 Task: Add a condition where "Hours since assigned Is One hundred" in new tickets in your groups.
Action: Mouse moved to (134, 421)
Screenshot: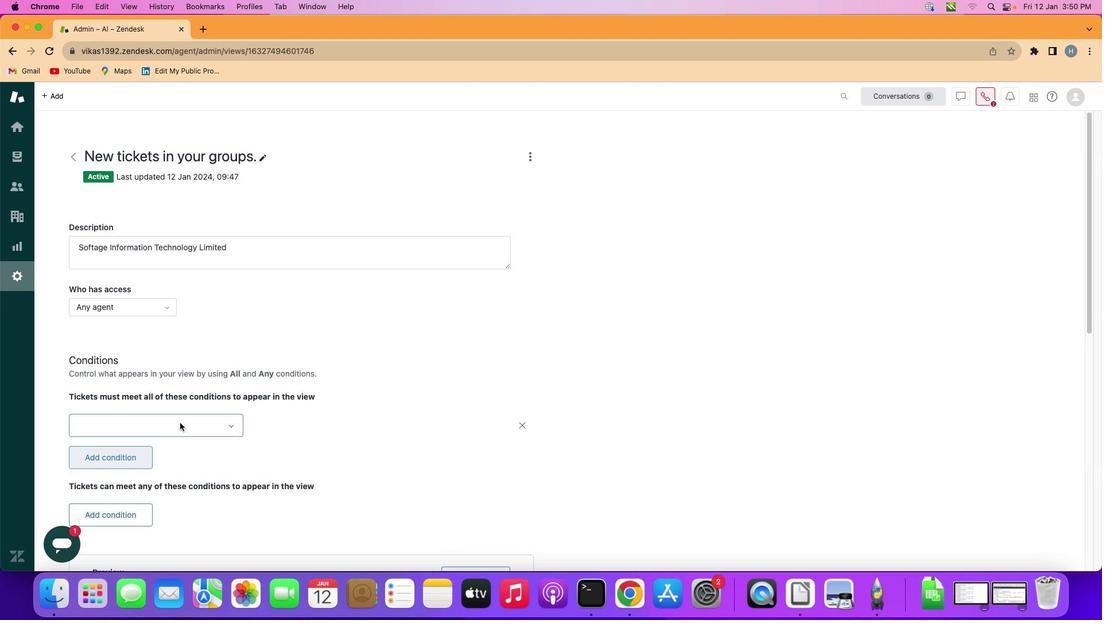 
Action: Mouse pressed left at (134, 421)
Screenshot: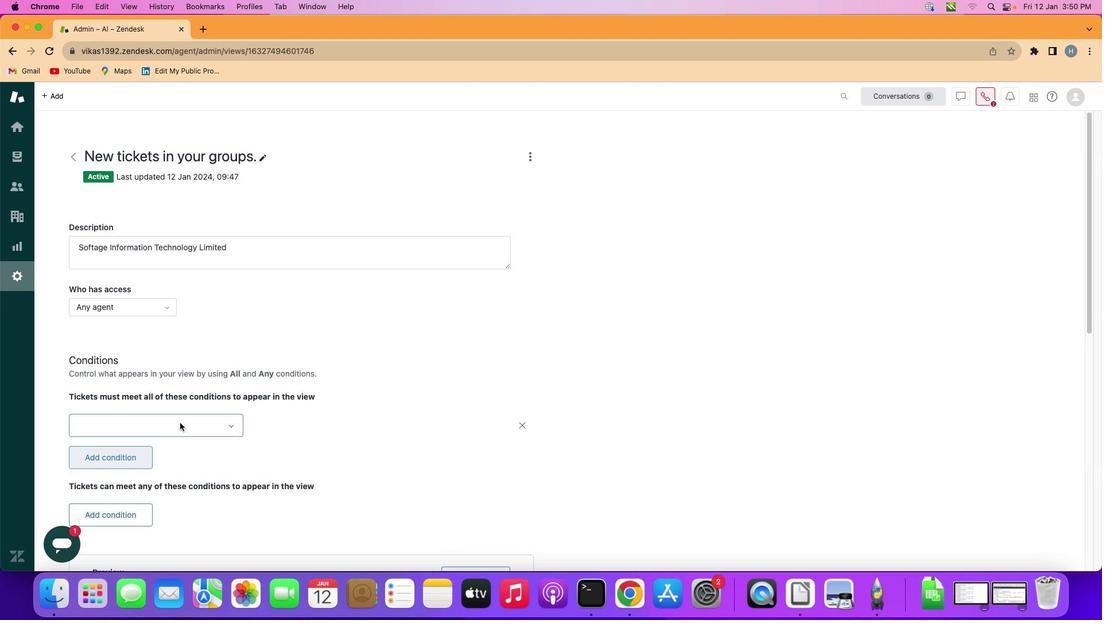 
Action: Mouse moved to (179, 423)
Screenshot: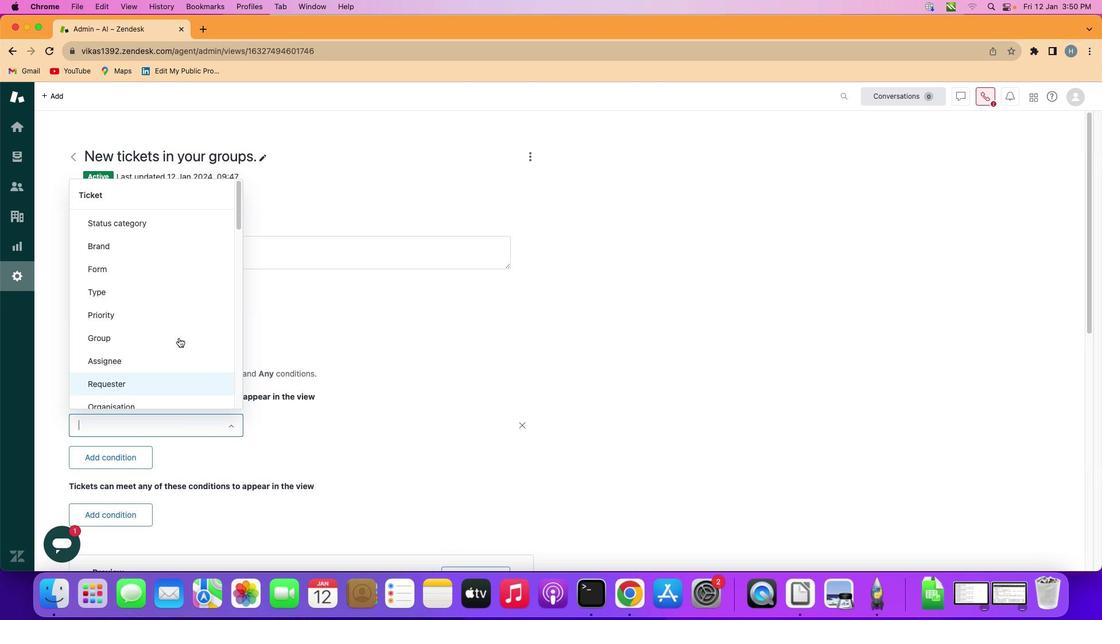 
Action: Mouse pressed left at (179, 423)
Screenshot: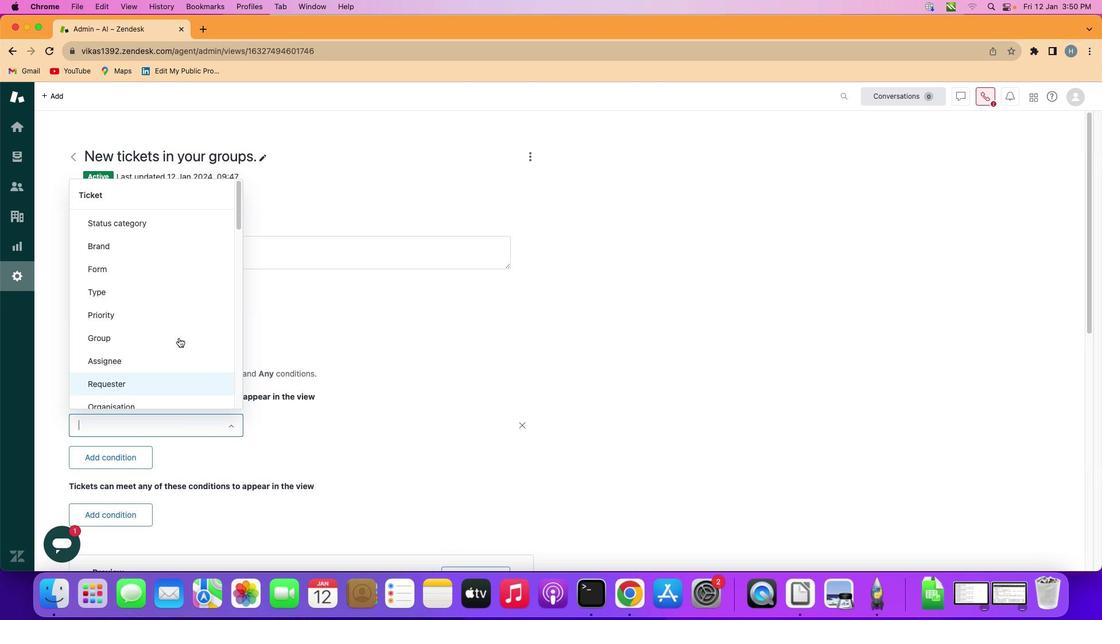 
Action: Mouse moved to (178, 302)
Screenshot: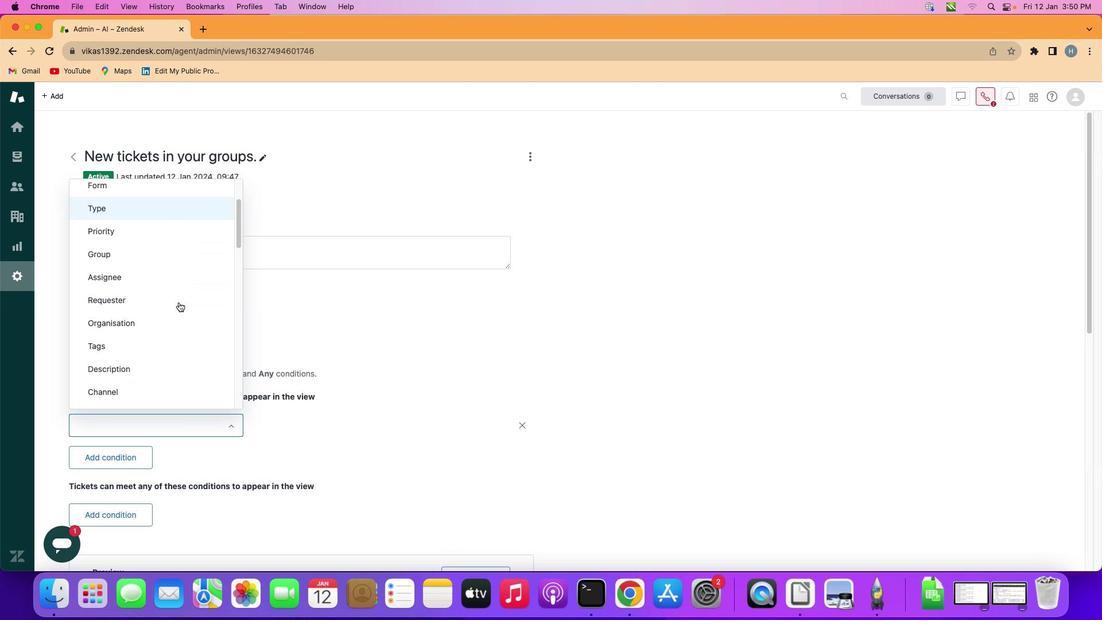 
Action: Mouse scrolled (178, 302) with delta (0, 0)
Screenshot: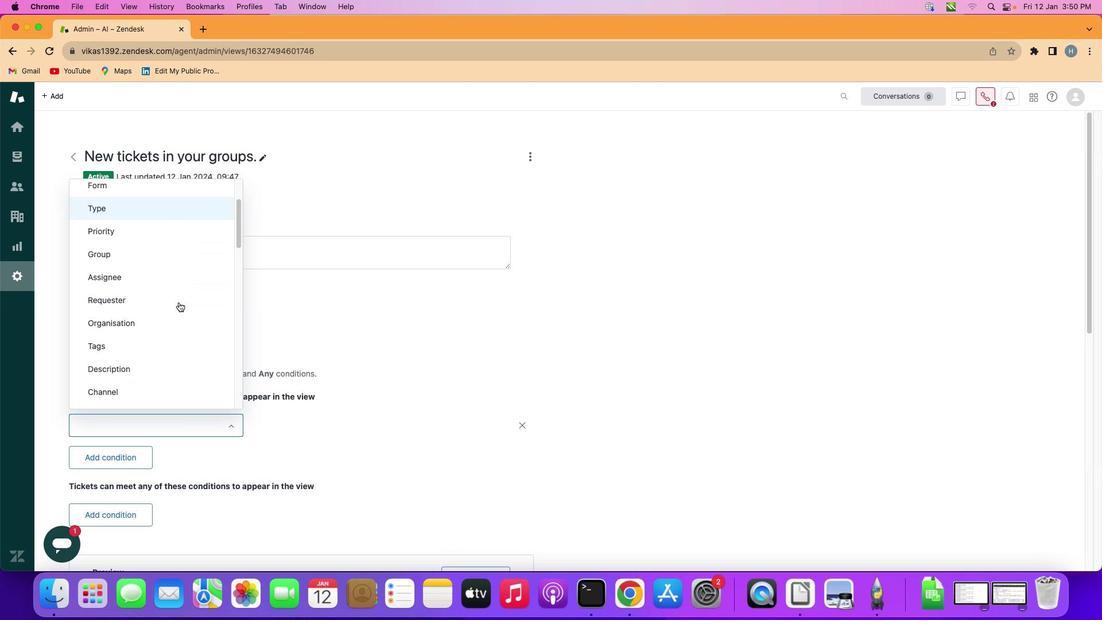 
Action: Mouse scrolled (178, 302) with delta (0, 0)
Screenshot: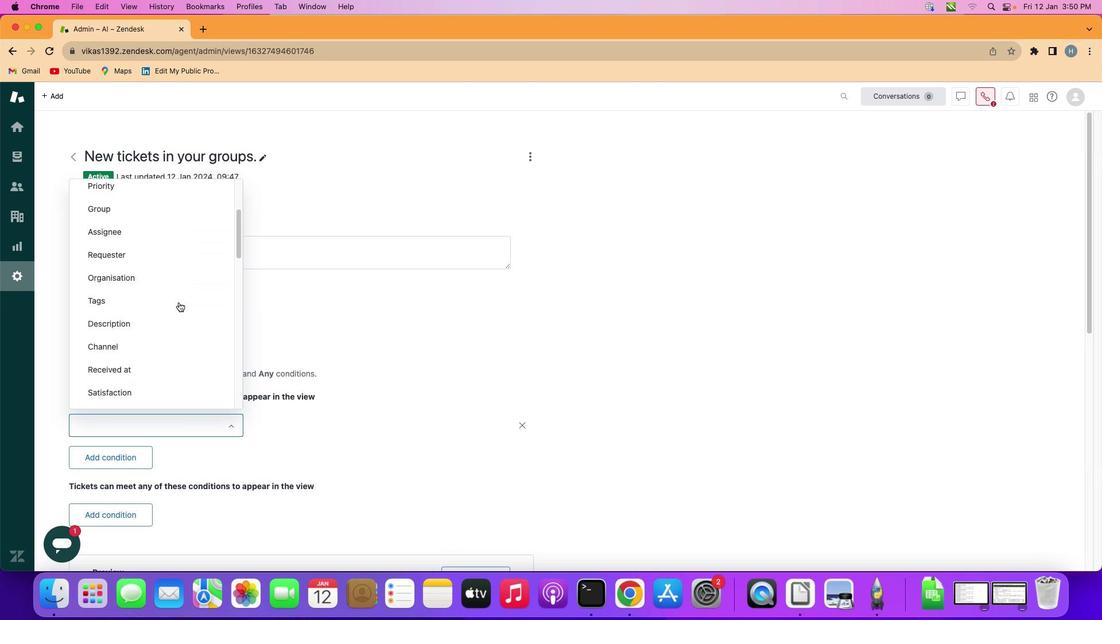 
Action: Mouse scrolled (178, 302) with delta (0, 0)
Screenshot: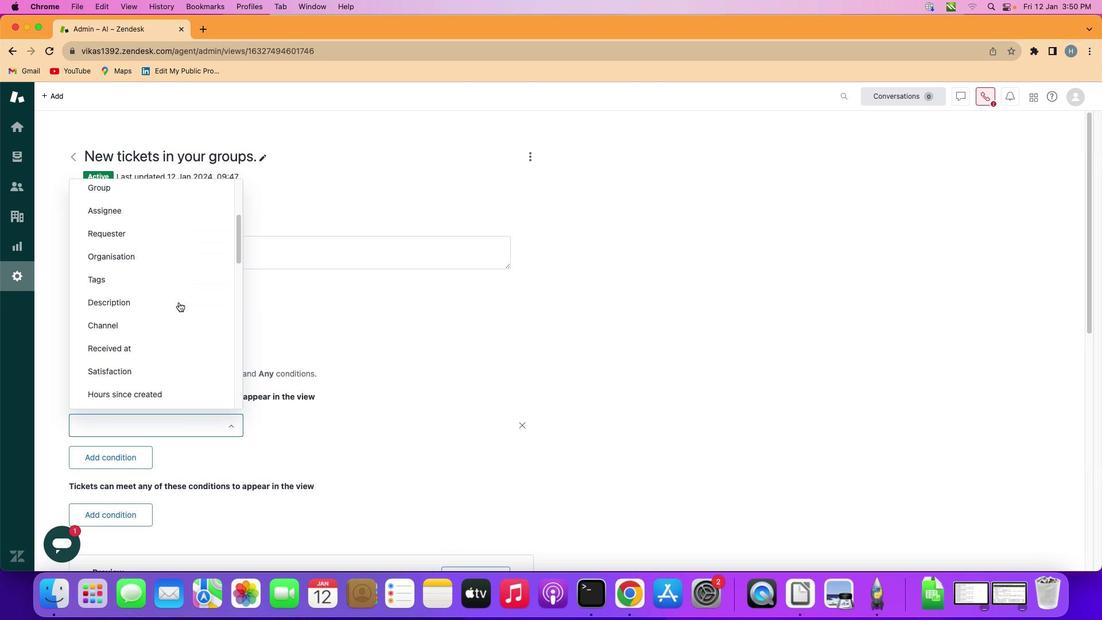 
Action: Mouse scrolled (178, 302) with delta (0, 0)
Screenshot: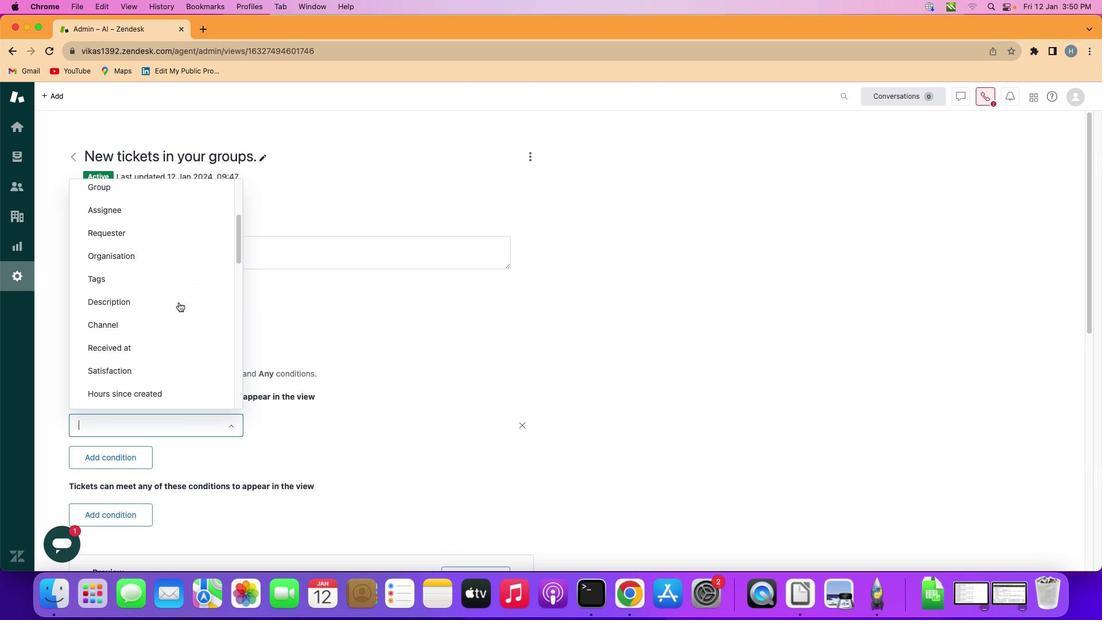 
Action: Mouse scrolled (178, 302) with delta (0, -1)
Screenshot: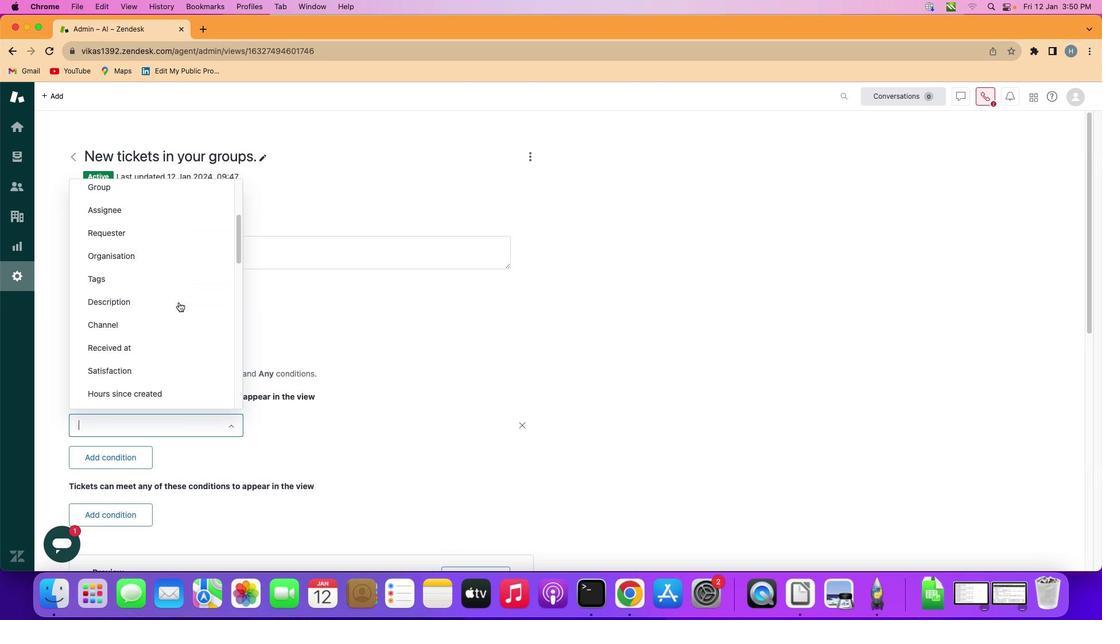 
Action: Mouse scrolled (178, 302) with delta (0, 0)
Screenshot: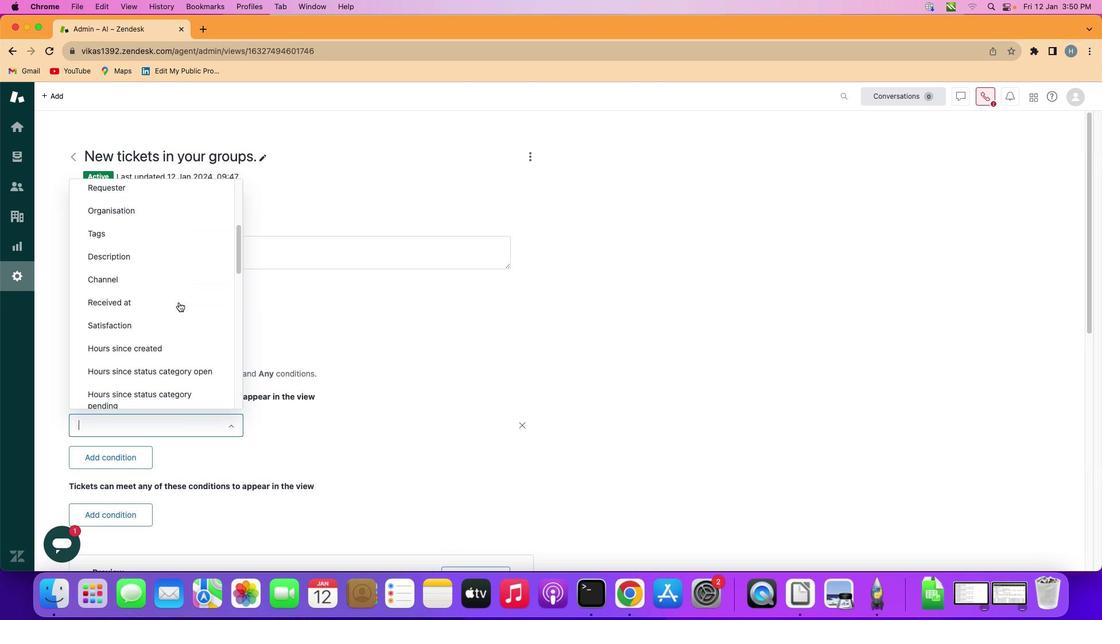 
Action: Mouse scrolled (178, 302) with delta (0, 0)
Screenshot: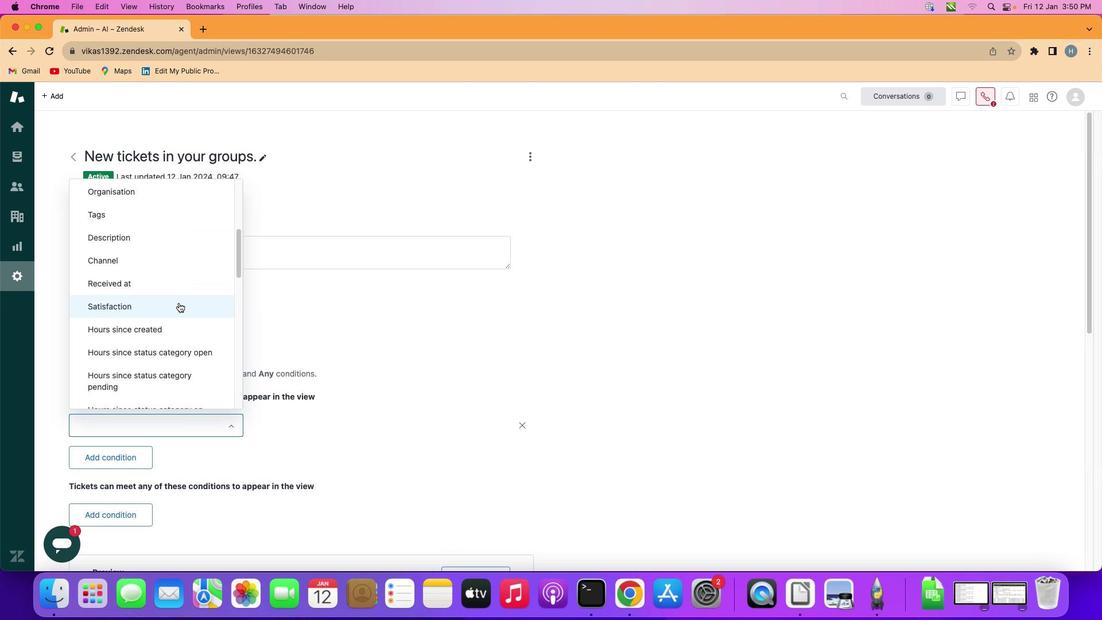 
Action: Mouse scrolled (178, 302) with delta (0, 0)
Screenshot: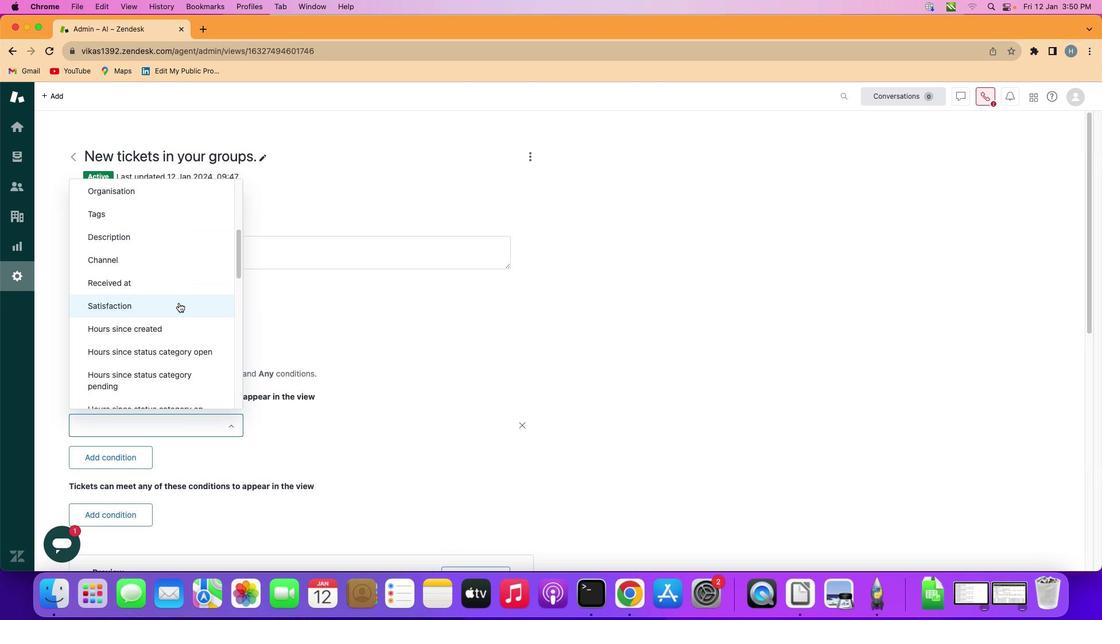 
Action: Mouse scrolled (178, 302) with delta (0, 0)
Screenshot: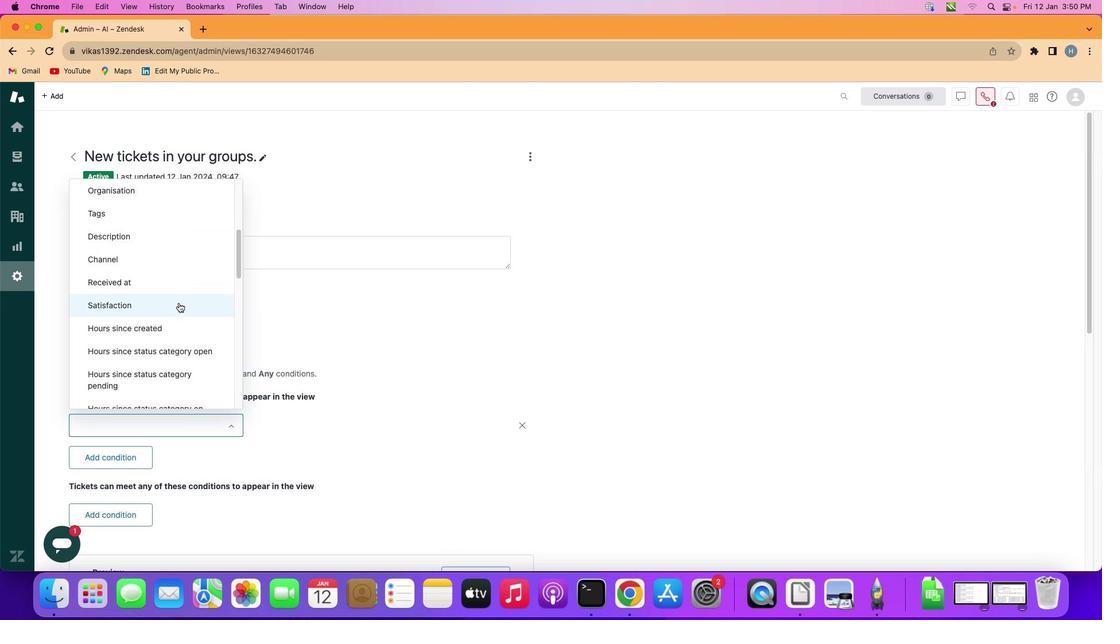 
Action: Mouse moved to (179, 303)
Screenshot: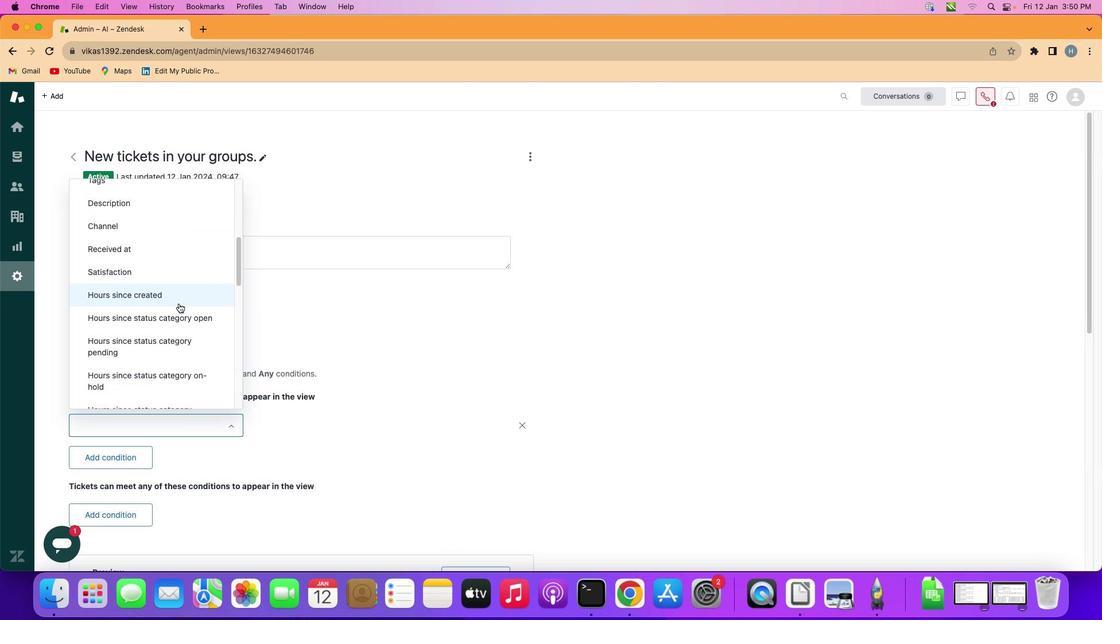 
Action: Mouse scrolled (179, 303) with delta (0, 0)
Screenshot: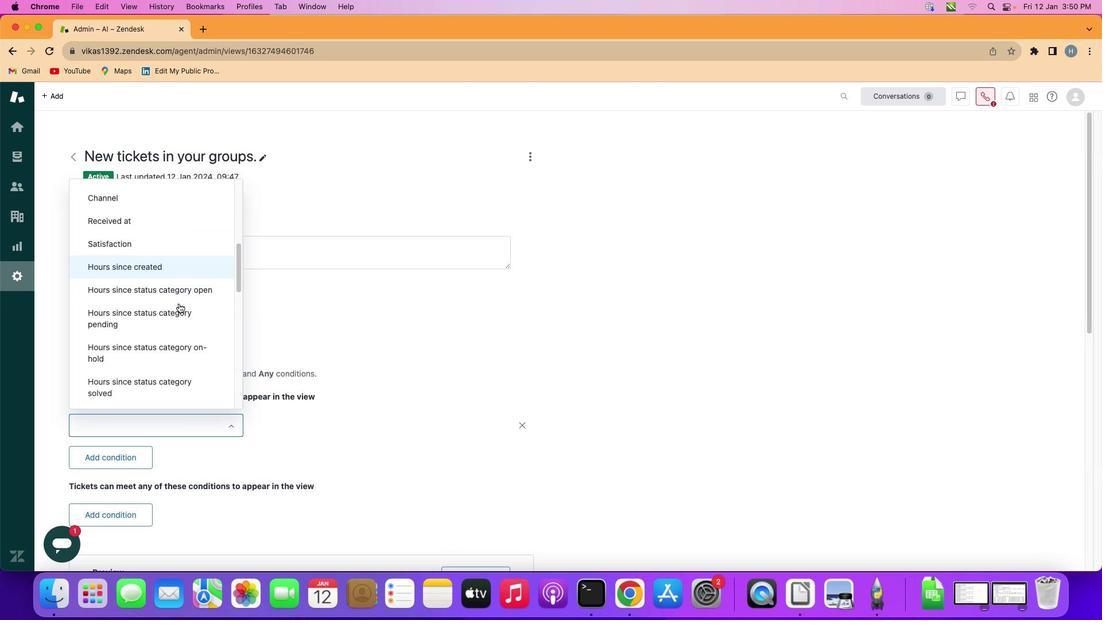 
Action: Mouse scrolled (179, 303) with delta (0, 0)
Screenshot: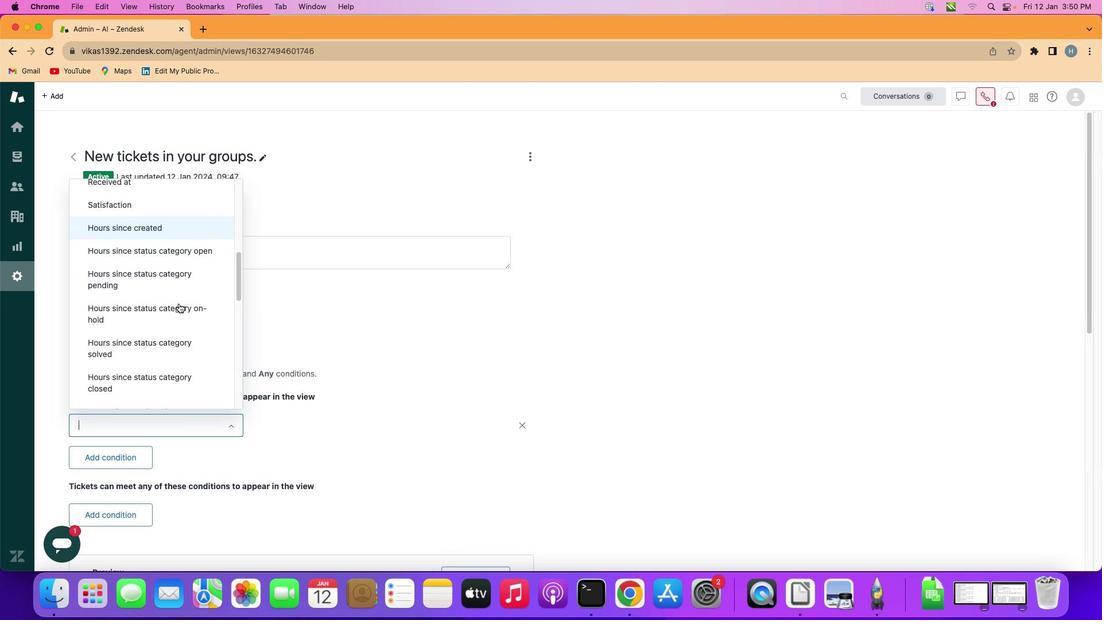 
Action: Mouse scrolled (179, 303) with delta (0, 0)
Screenshot: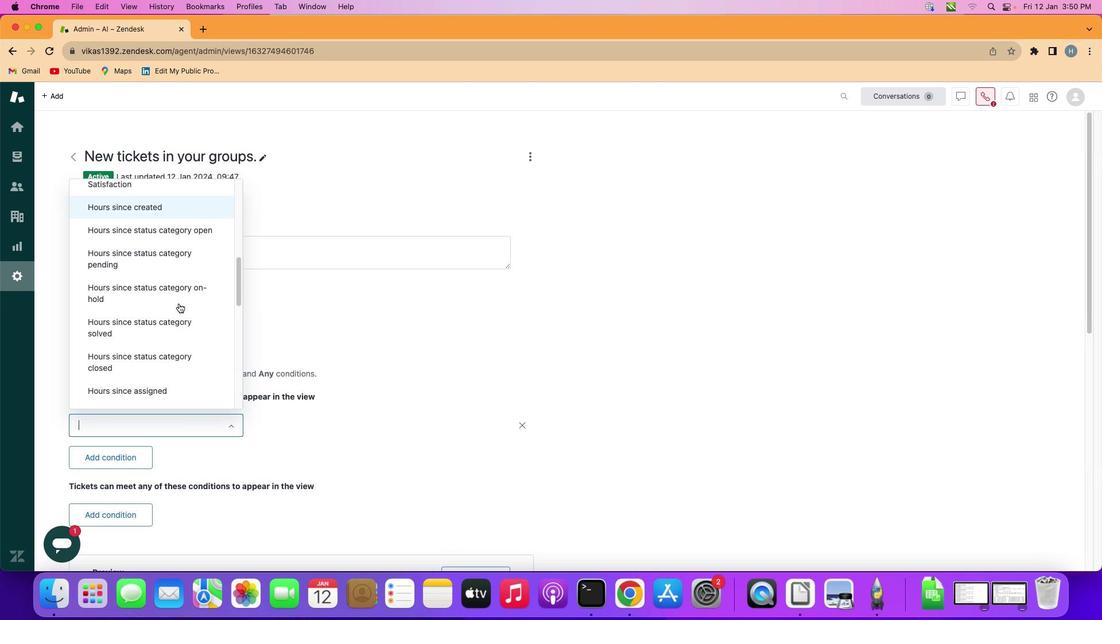 
Action: Mouse scrolled (179, 303) with delta (0, 0)
Screenshot: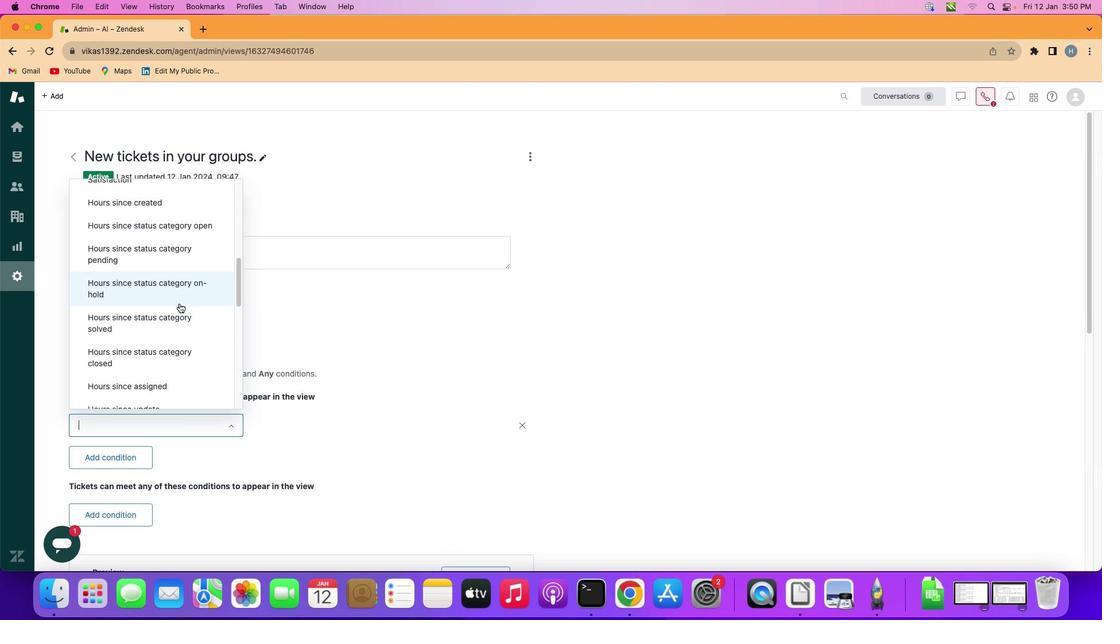 
Action: Mouse moved to (179, 303)
Screenshot: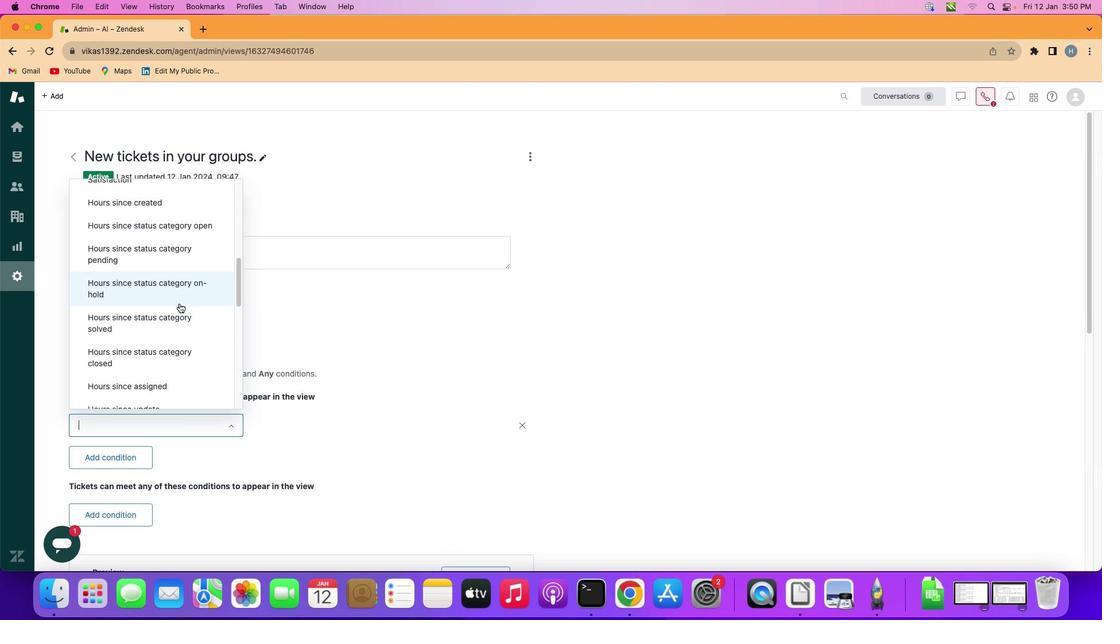 
Action: Mouse scrolled (179, 303) with delta (0, 0)
Screenshot: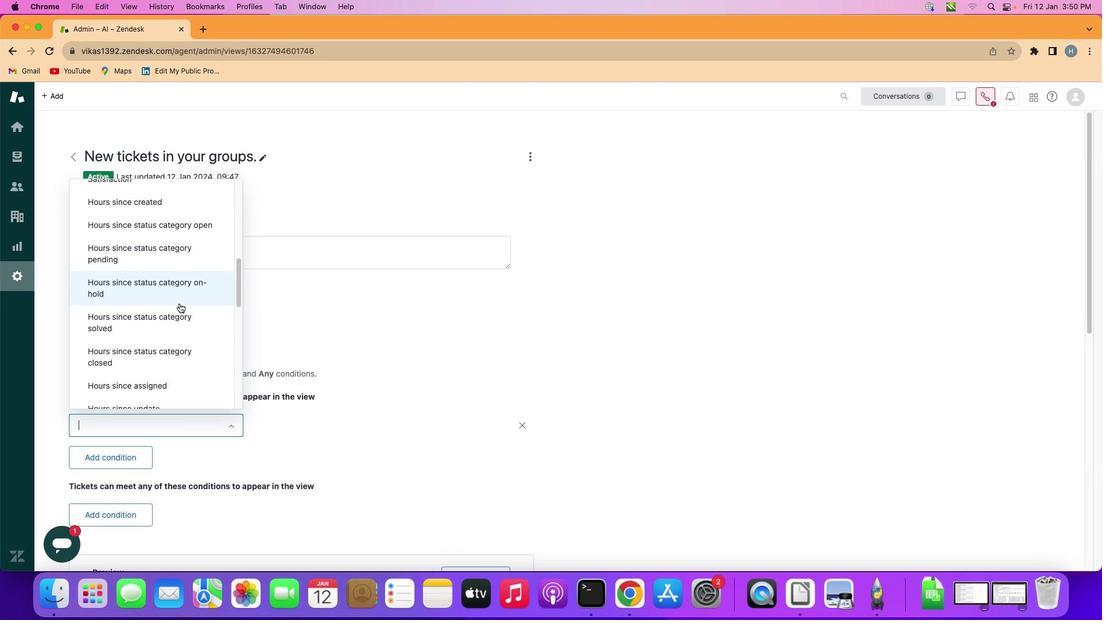 
Action: Mouse moved to (179, 303)
Screenshot: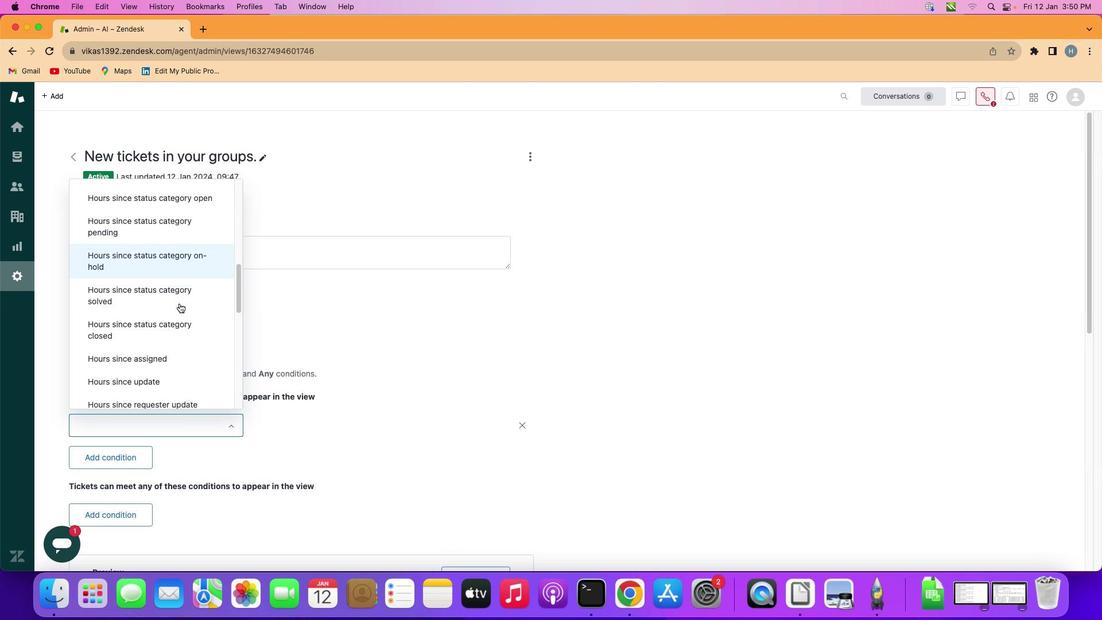 
Action: Mouse scrolled (179, 303) with delta (0, 0)
Screenshot: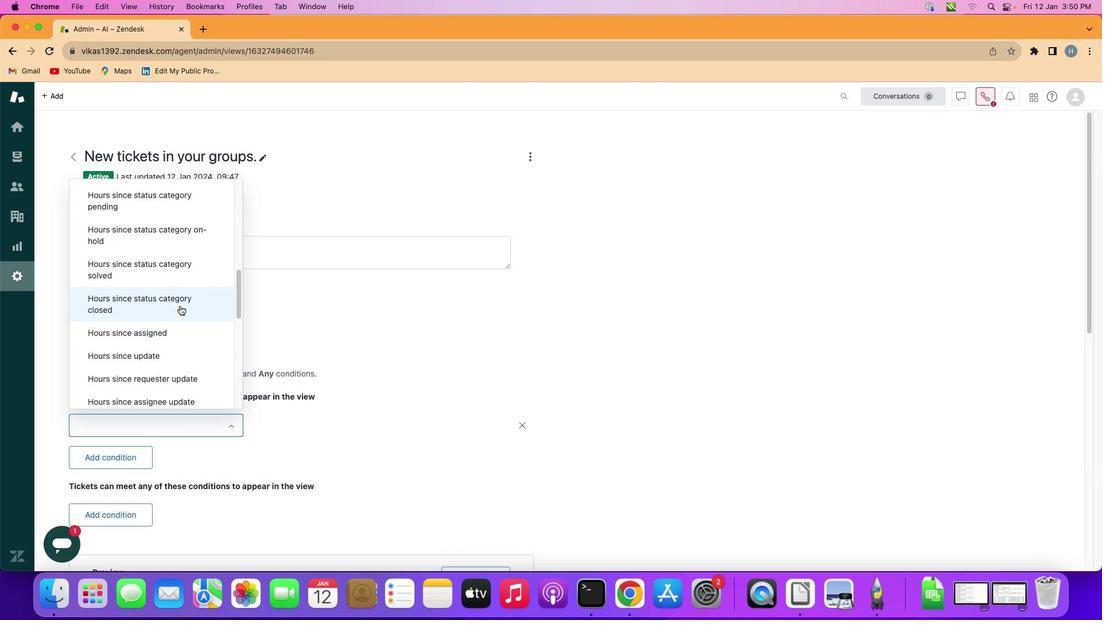 
Action: Mouse scrolled (179, 303) with delta (0, 0)
Screenshot: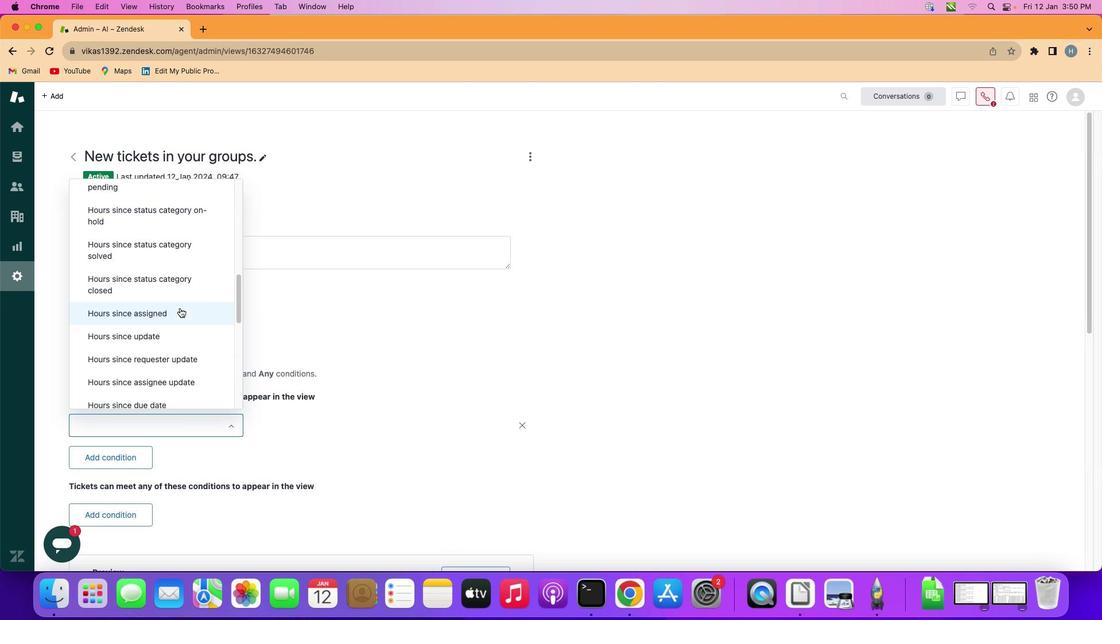 
Action: Mouse scrolled (179, 303) with delta (0, 0)
Screenshot: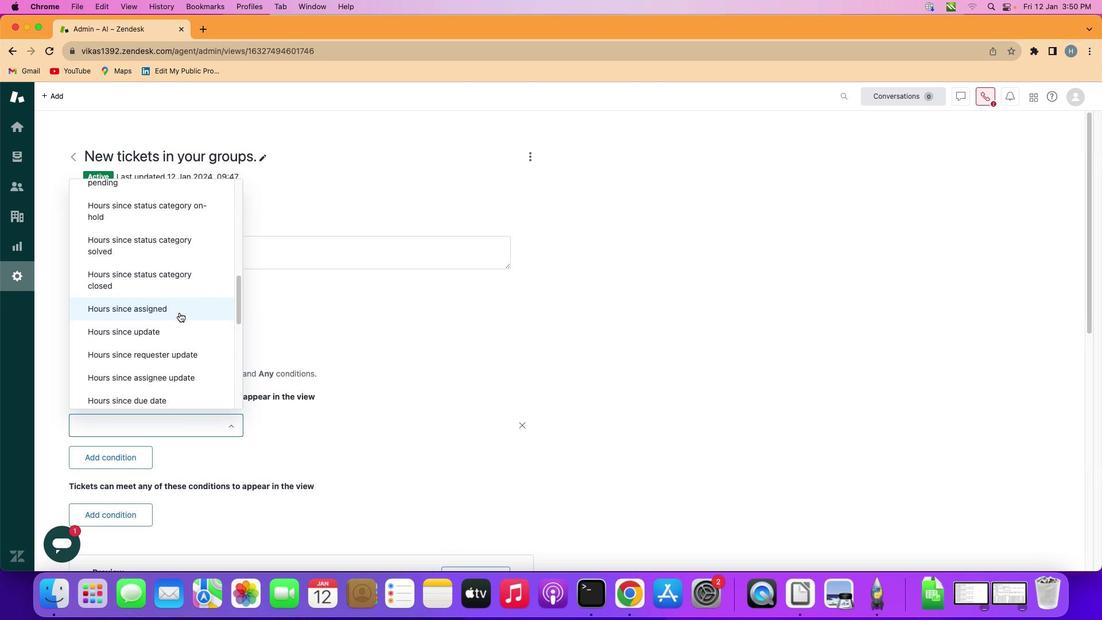 
Action: Mouse scrolled (179, 303) with delta (0, 0)
Screenshot: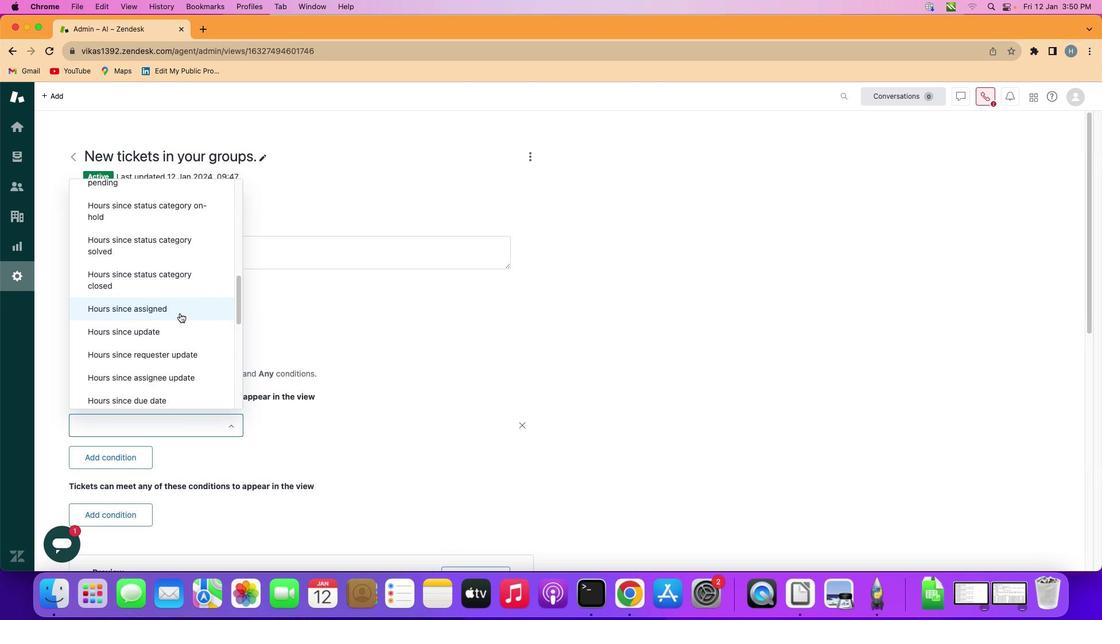 
Action: Mouse moved to (180, 311)
Screenshot: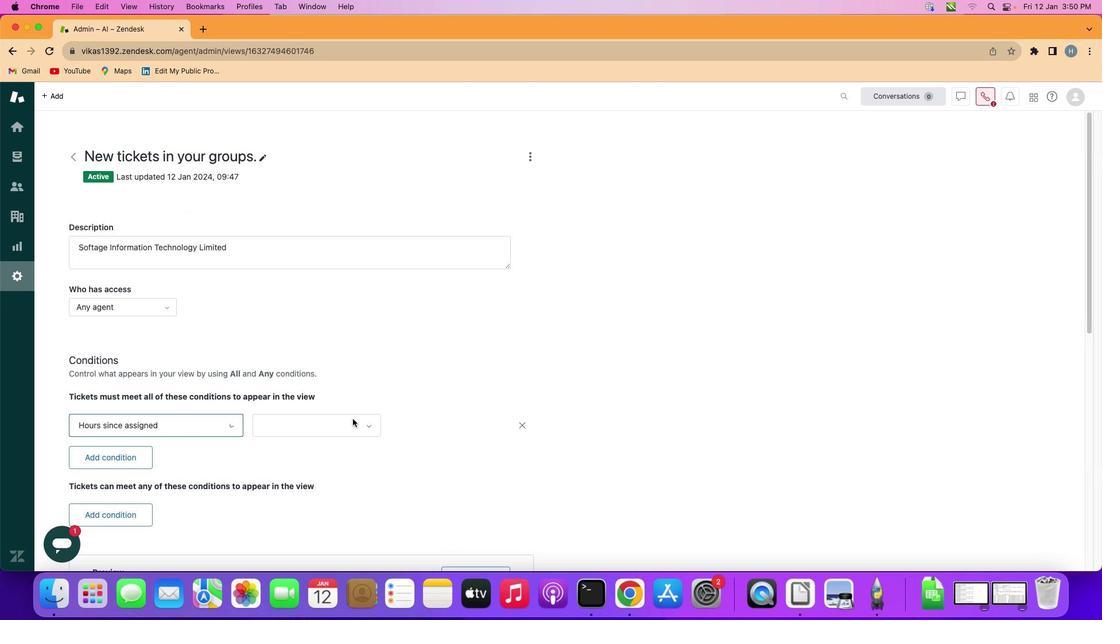 
Action: Mouse pressed left at (180, 311)
Screenshot: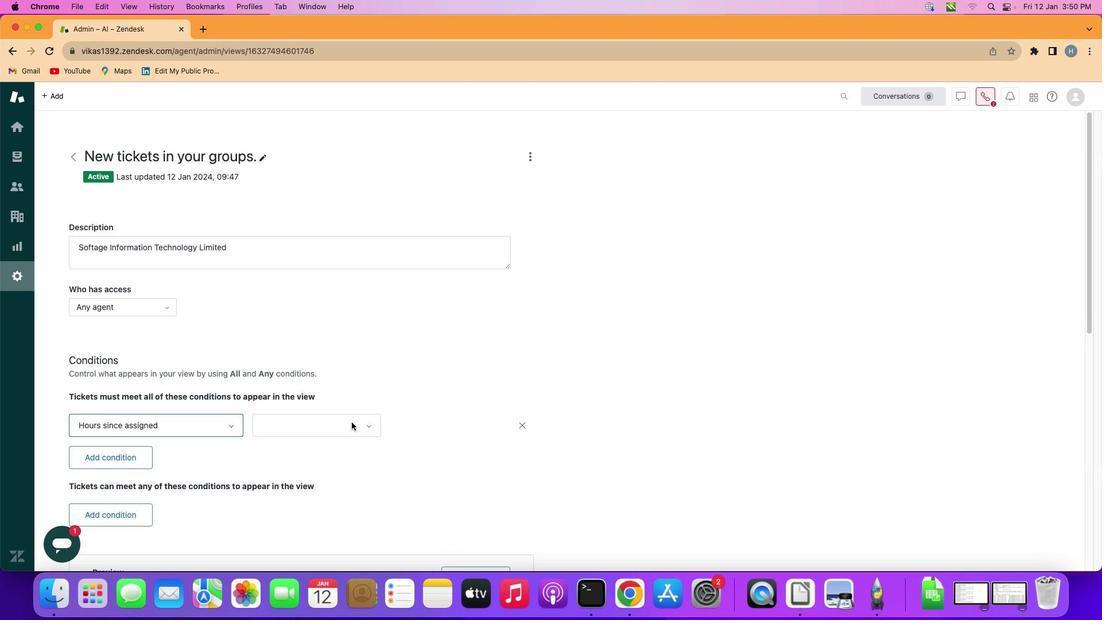 
Action: Mouse moved to (348, 422)
Screenshot: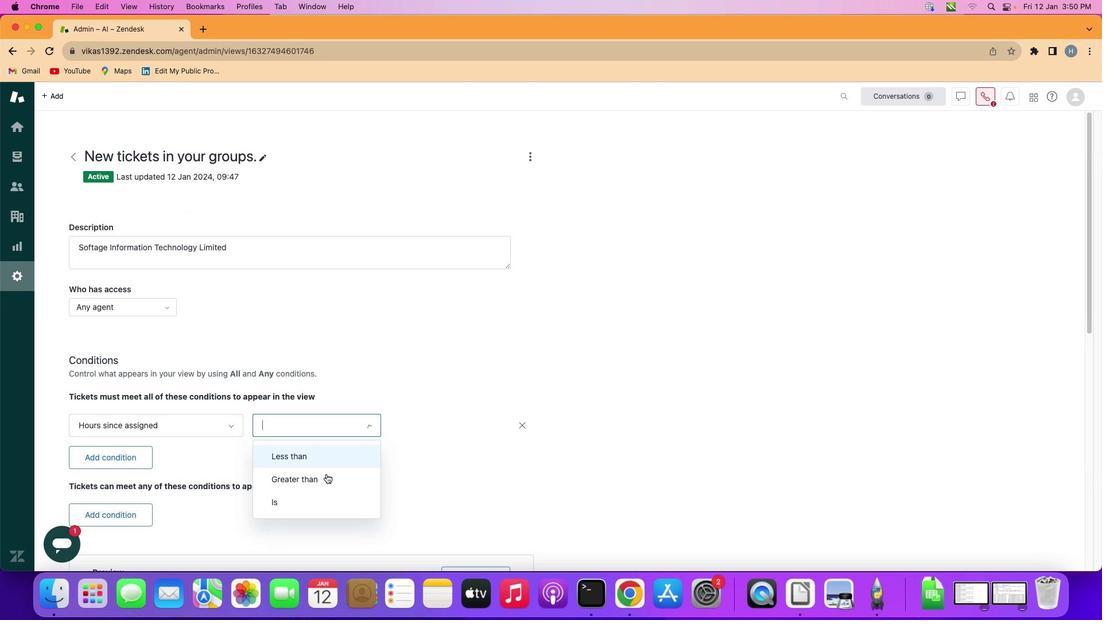 
Action: Mouse pressed left at (348, 422)
Screenshot: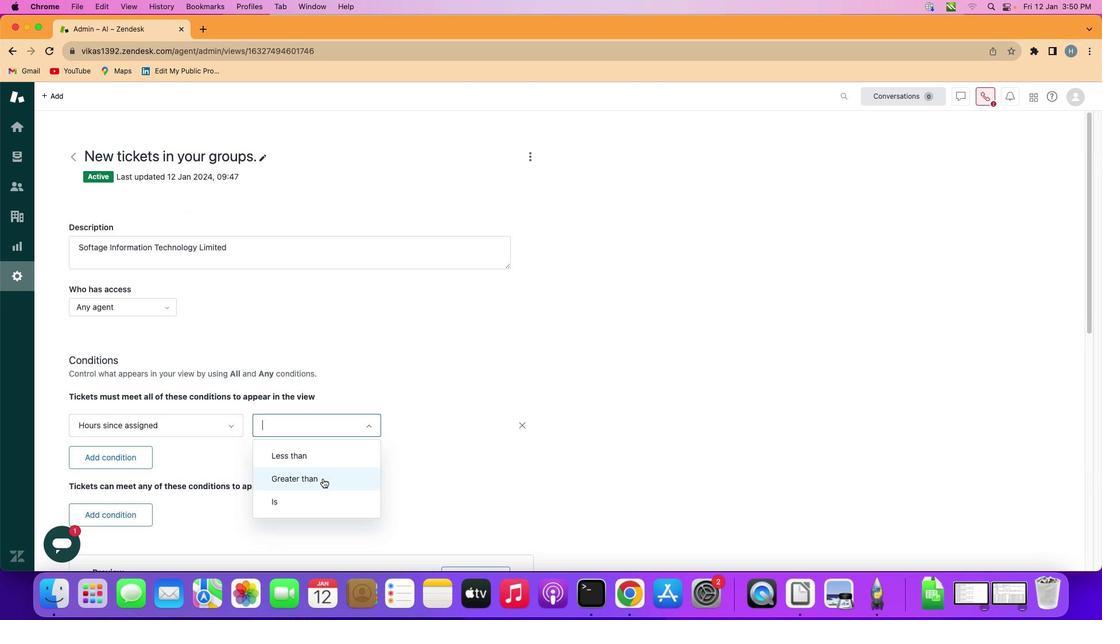 
Action: Mouse moved to (312, 497)
Screenshot: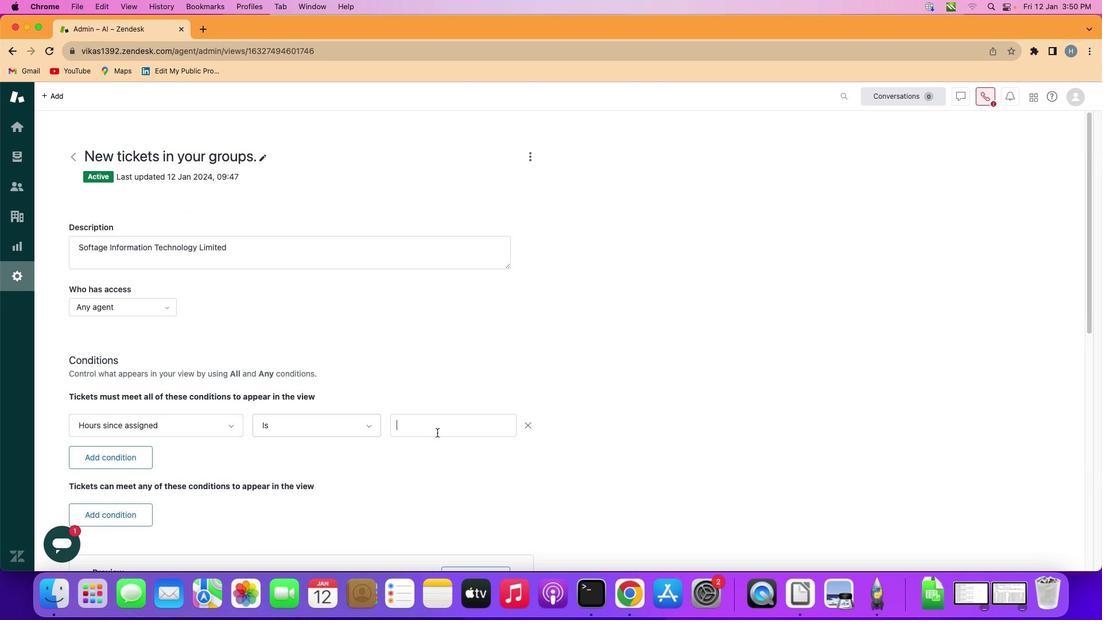 
Action: Mouse pressed left at (312, 497)
Screenshot: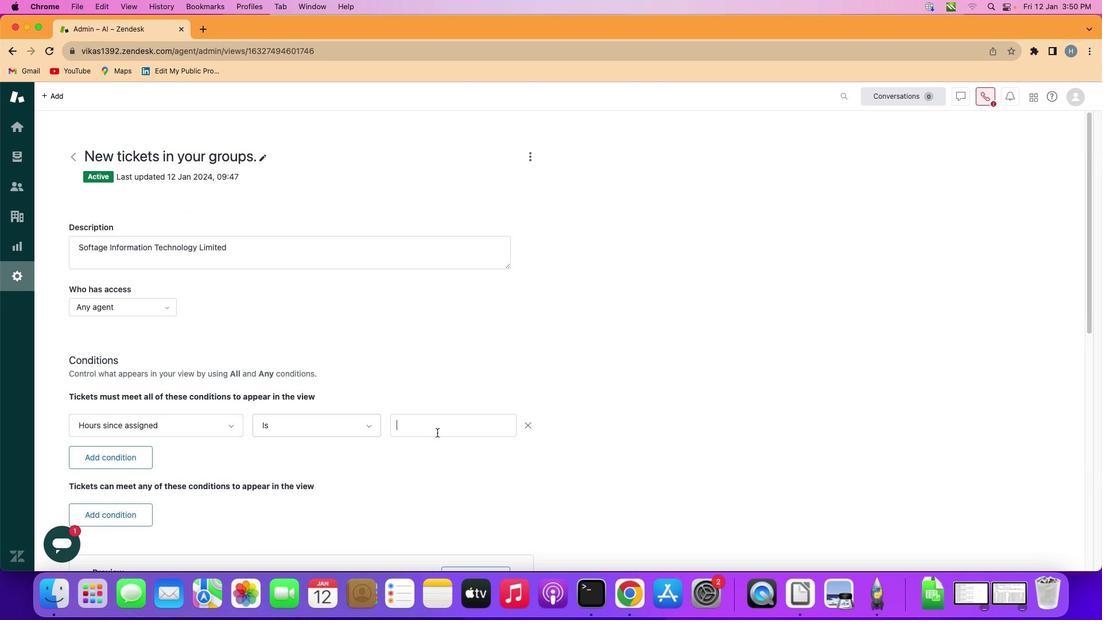 
Action: Mouse moved to (442, 428)
Screenshot: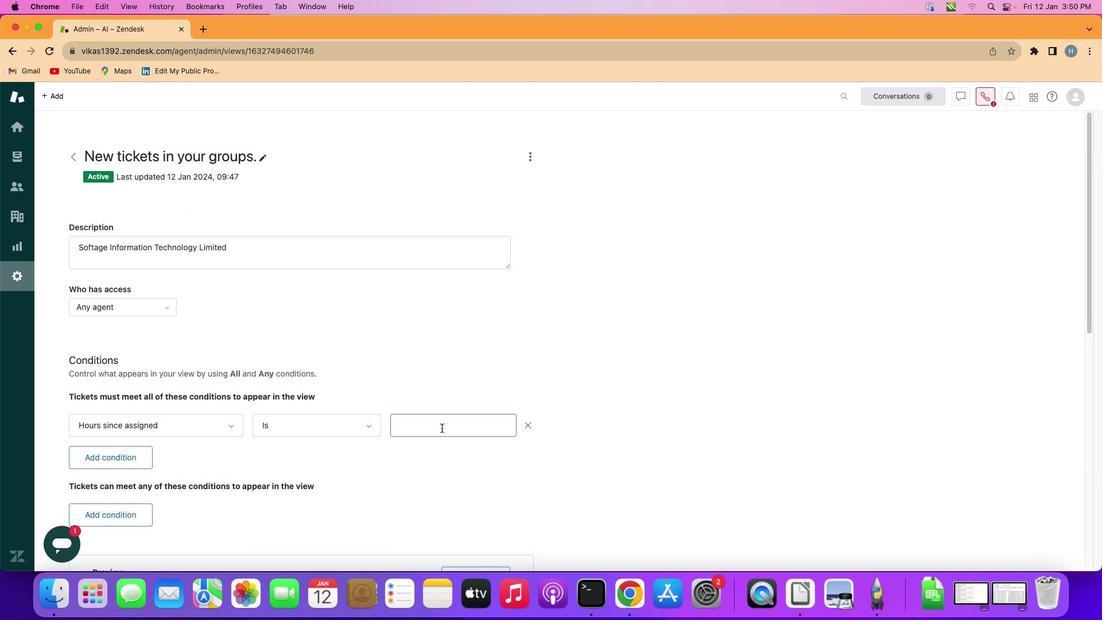 
Action: Mouse pressed left at (442, 428)
Screenshot: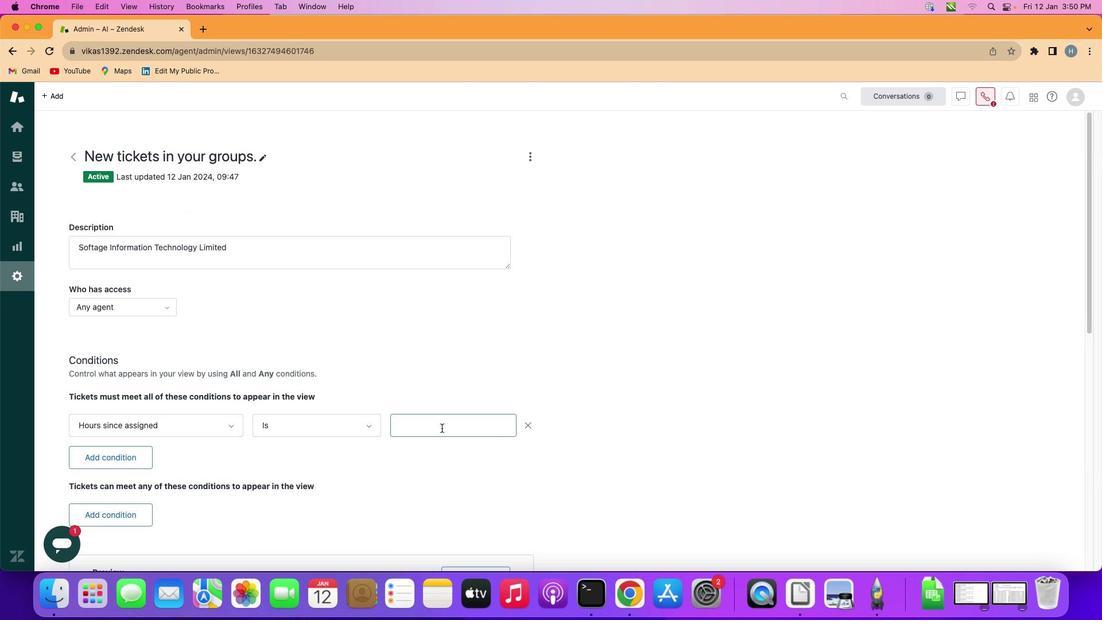 
Action: Mouse moved to (442, 428)
Screenshot: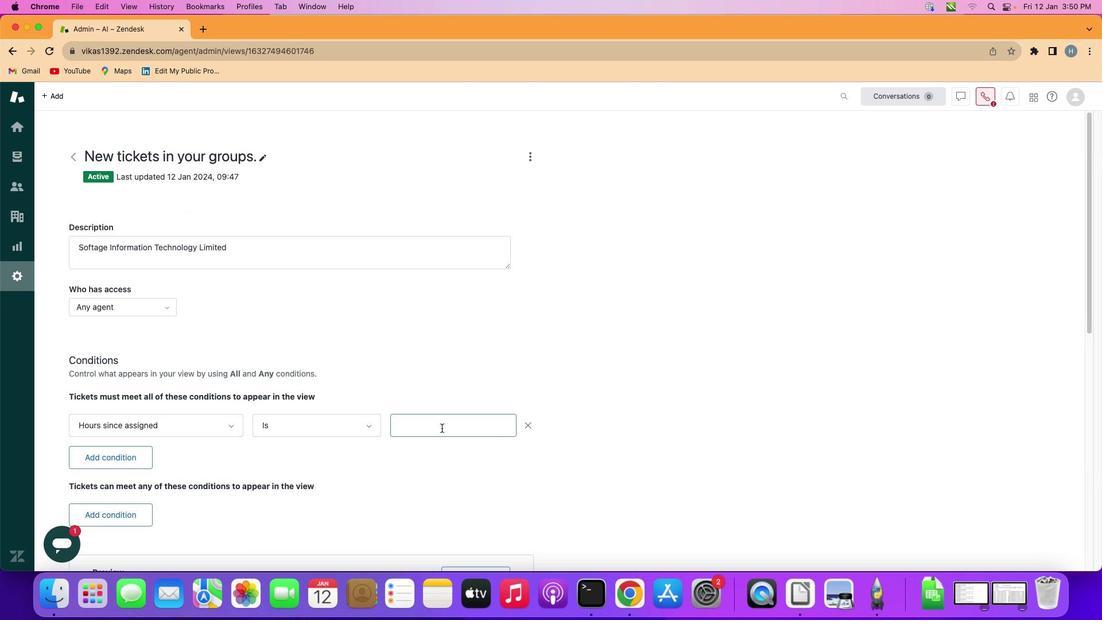
Action: Key pressed Key.shift'O''n''e'Key.space'h''u''n''d''r''e''d'
Screenshot: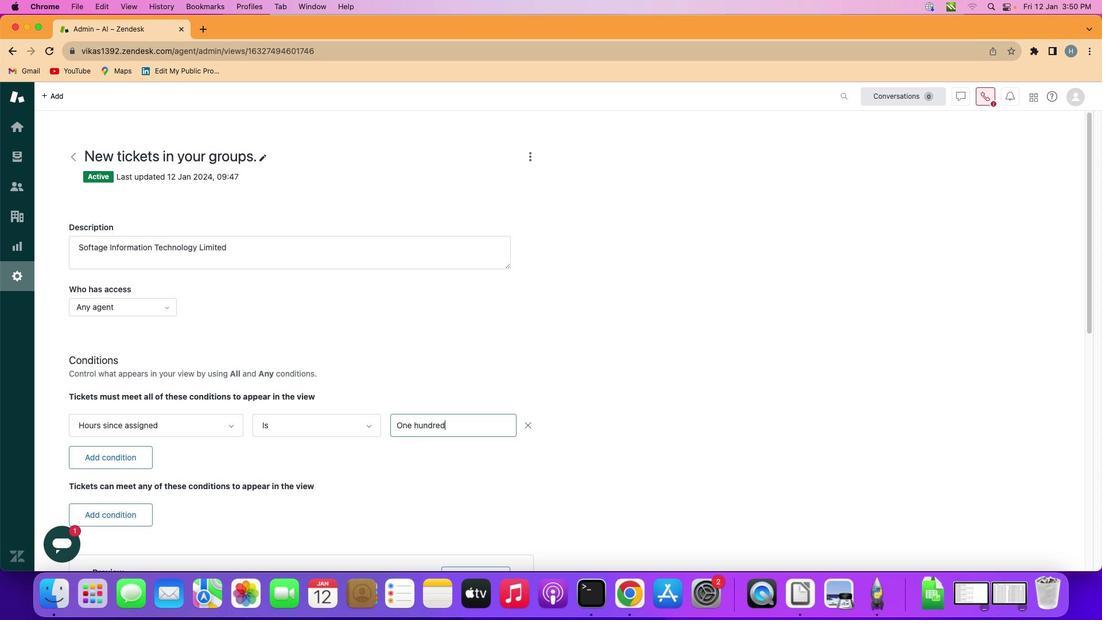 
Action: Mouse moved to (455, 469)
Screenshot: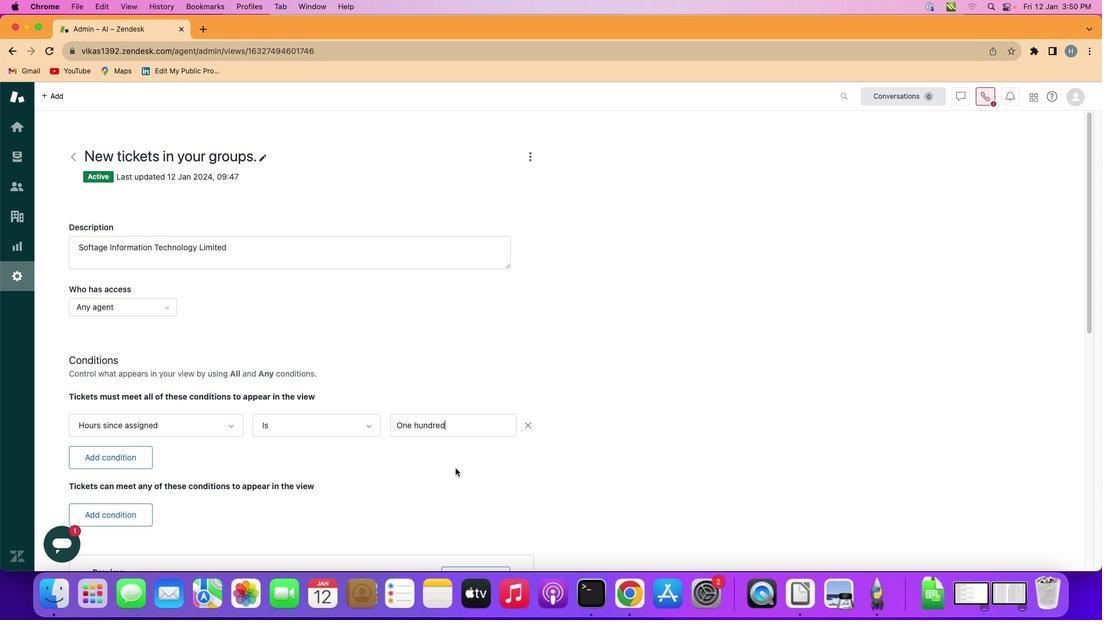 
